 Task: Create a due date automation trigger when advanced on, on the wednesday before a card is due add content with a name not containing resume at 11:00 AM.
Action: Mouse moved to (1165, 87)
Screenshot: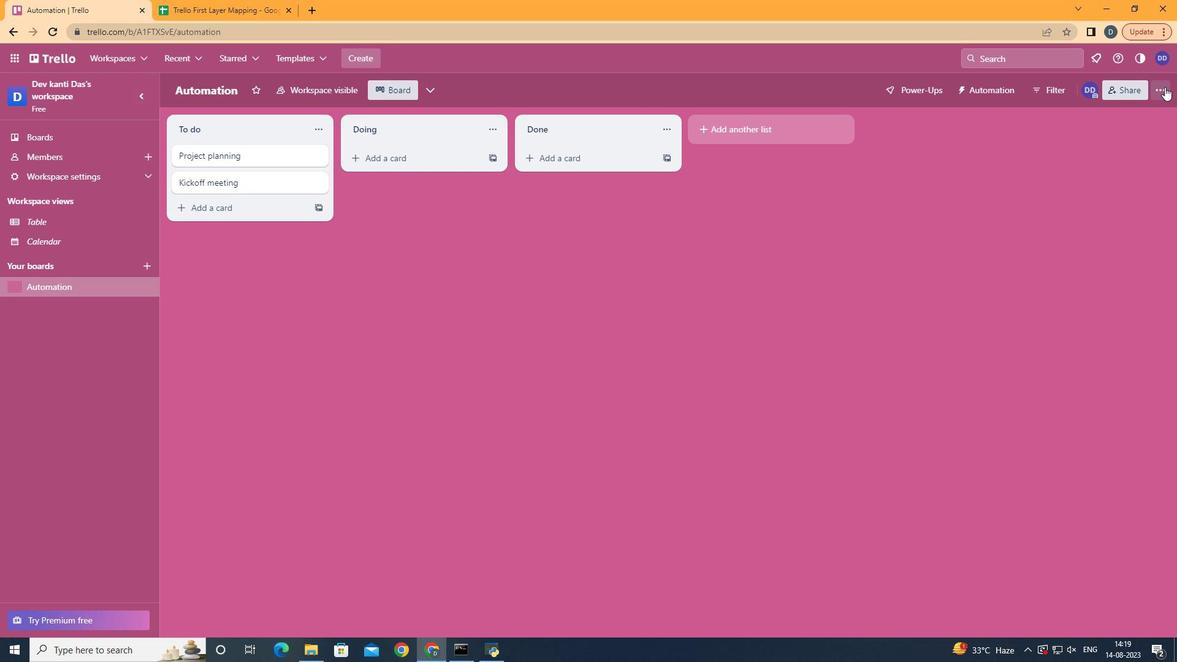 
Action: Mouse pressed left at (1165, 87)
Screenshot: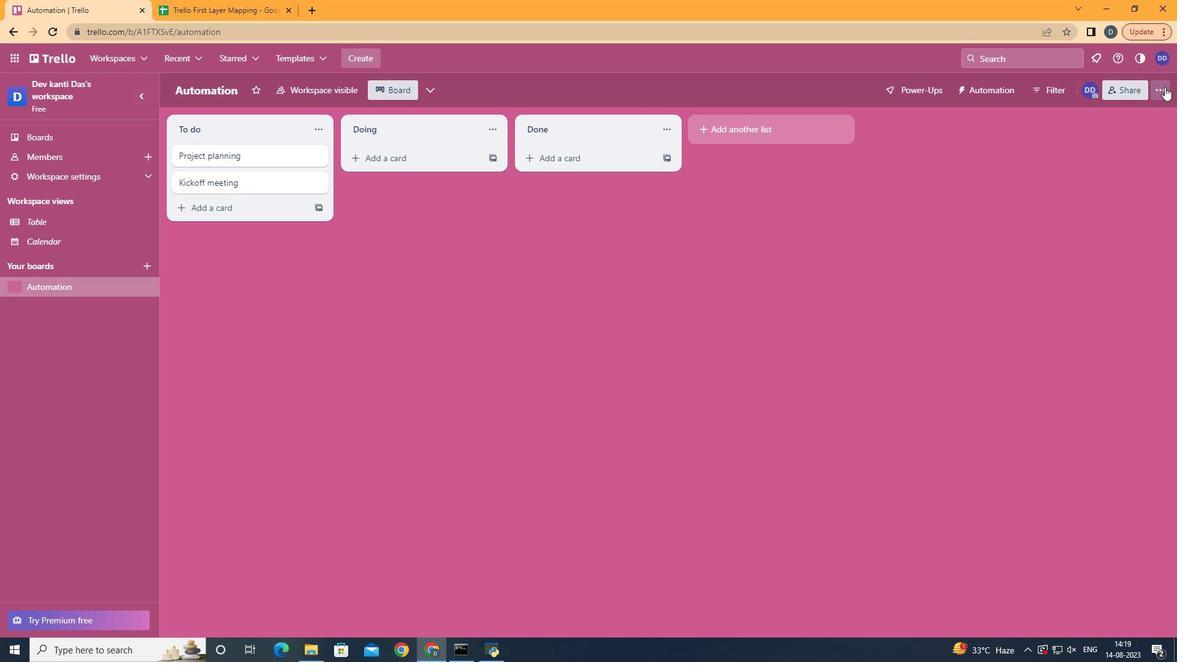 
Action: Mouse moved to (1077, 263)
Screenshot: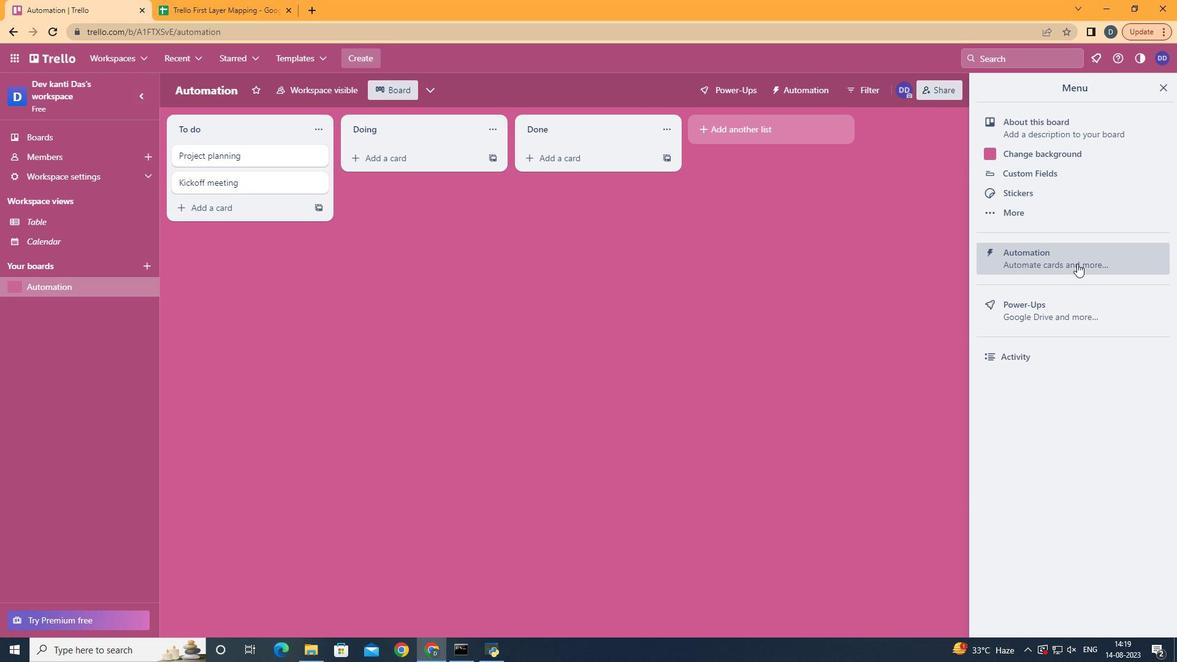 
Action: Mouse pressed left at (1077, 263)
Screenshot: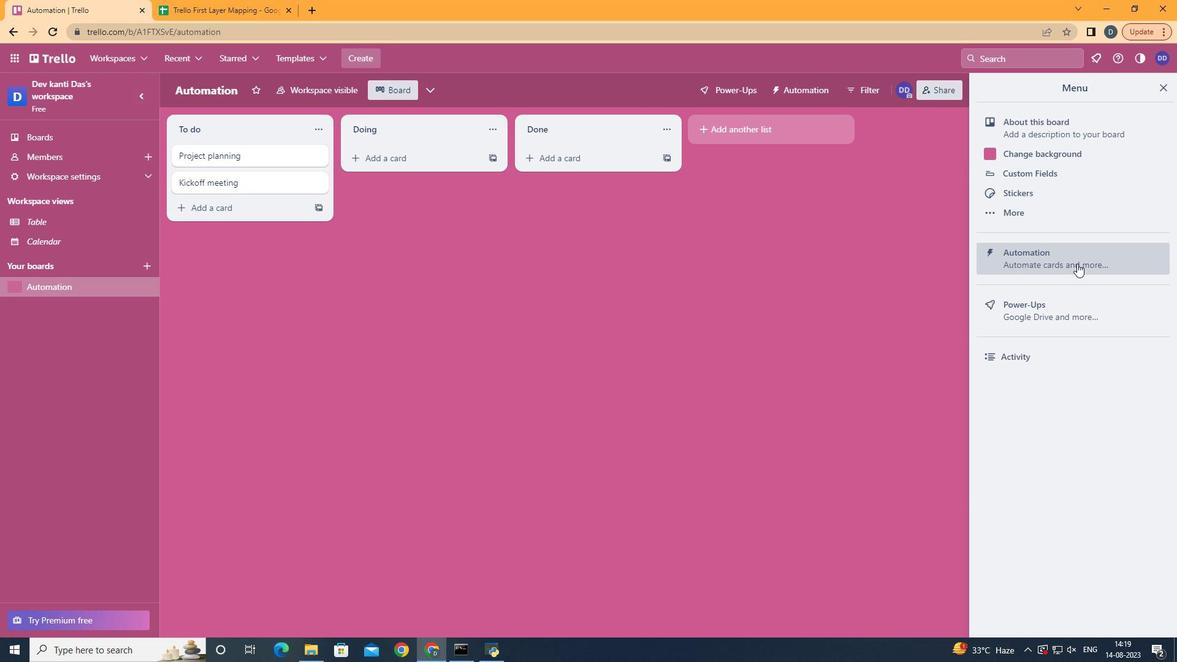 
Action: Mouse moved to (229, 254)
Screenshot: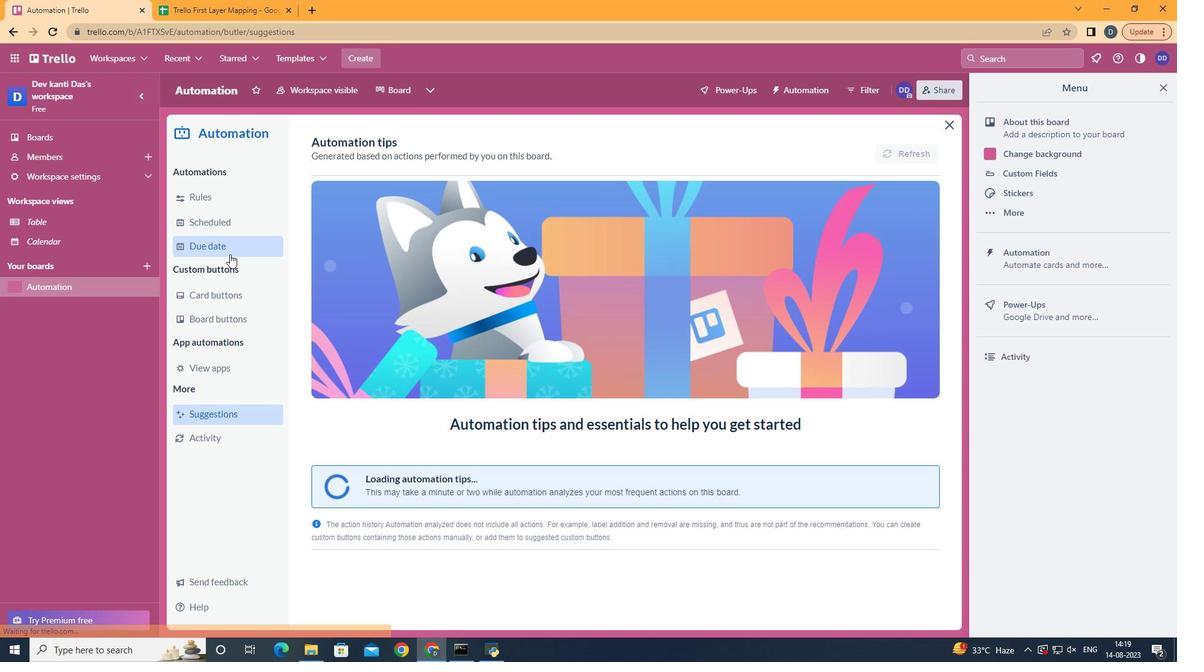 
Action: Mouse pressed left at (229, 254)
Screenshot: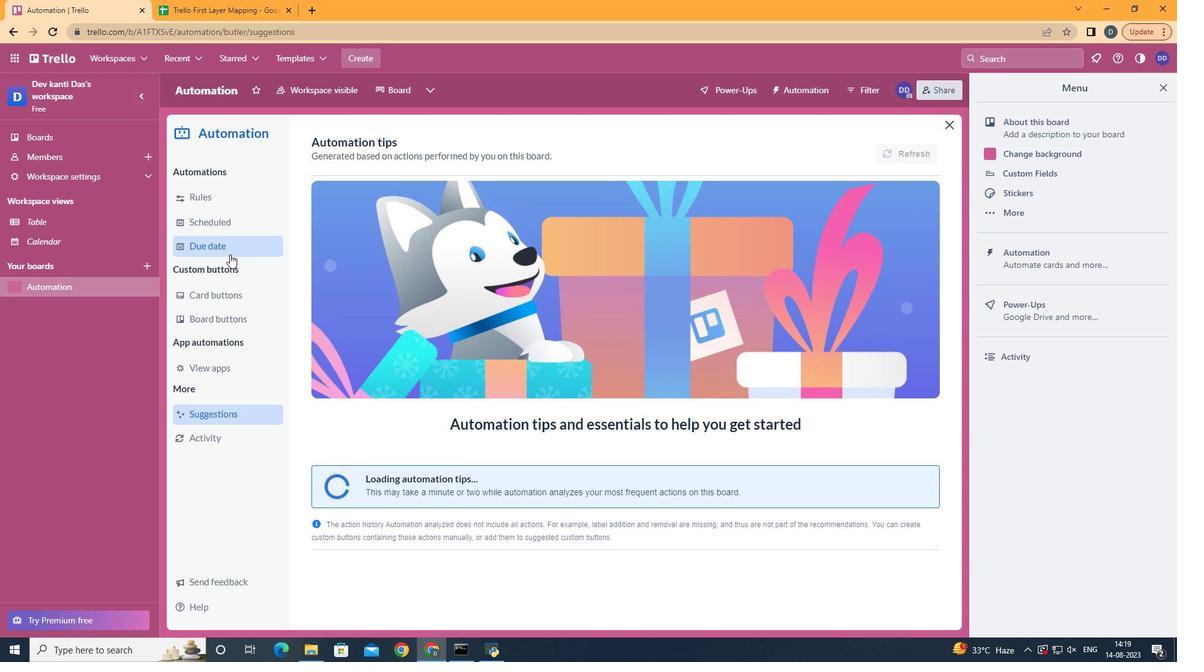 
Action: Mouse moved to (859, 154)
Screenshot: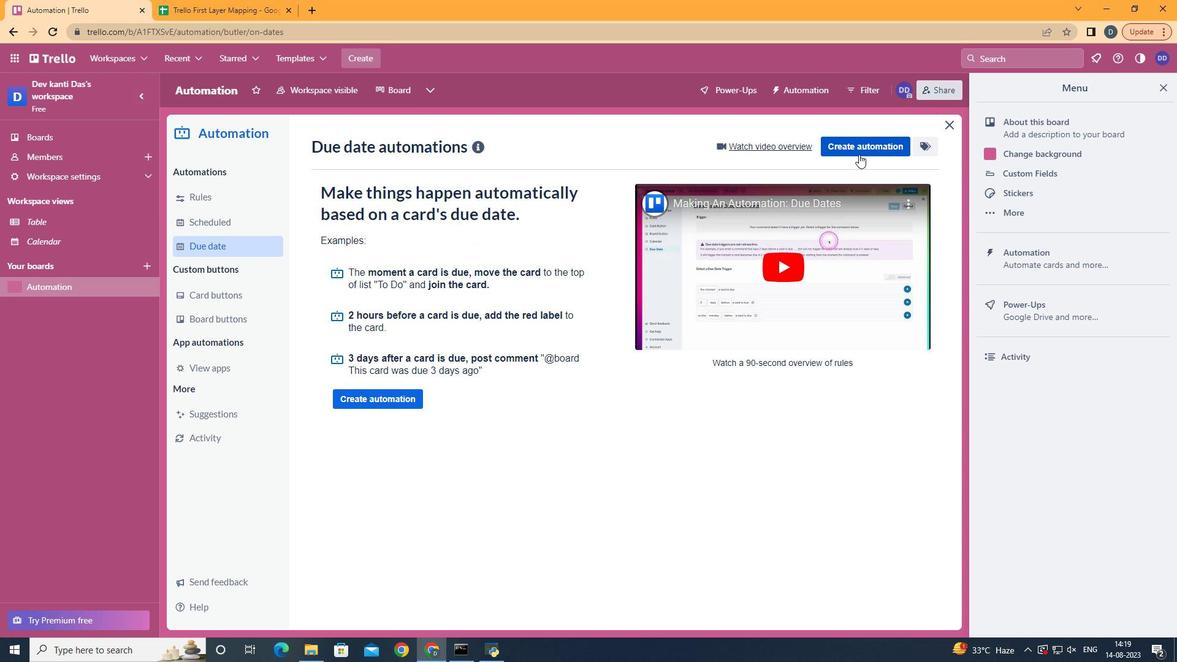 
Action: Mouse pressed left at (859, 154)
Screenshot: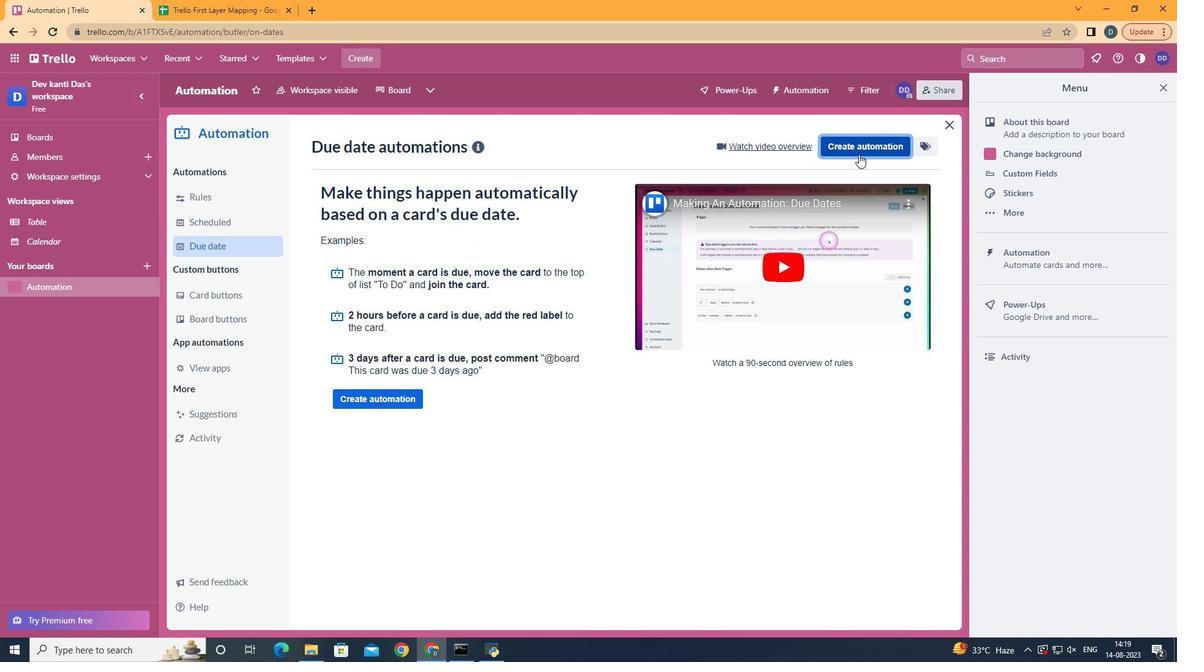 
Action: Mouse moved to (632, 262)
Screenshot: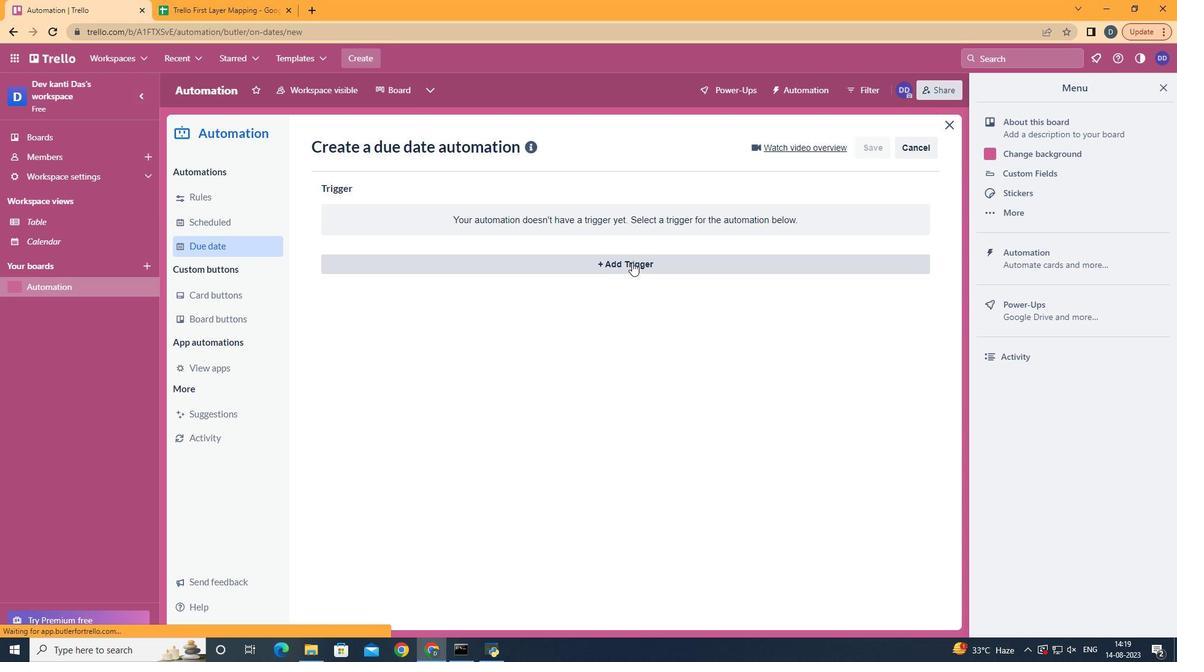 
Action: Mouse pressed left at (632, 262)
Screenshot: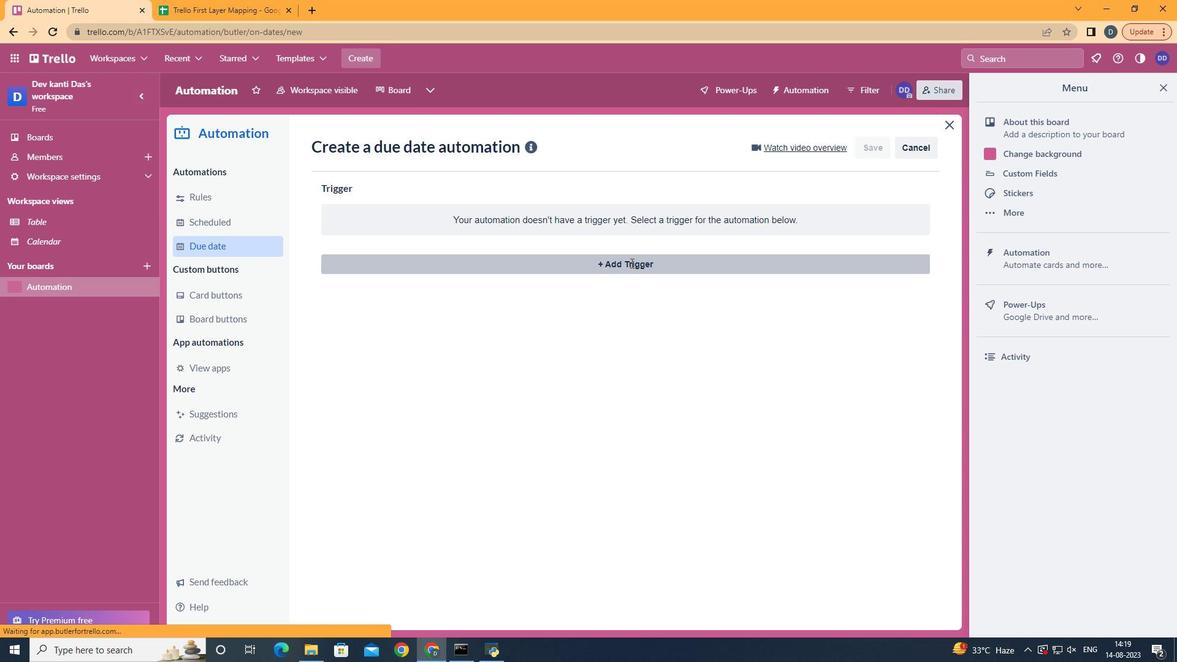 
Action: Mouse moved to (391, 370)
Screenshot: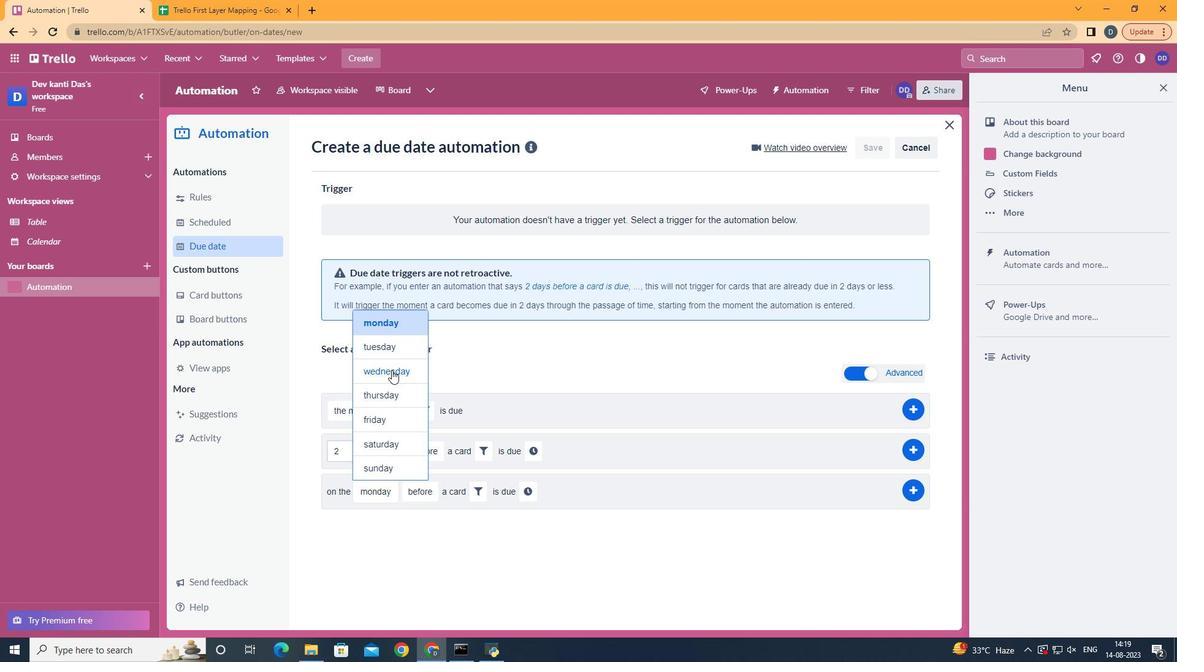 
Action: Mouse pressed left at (391, 370)
Screenshot: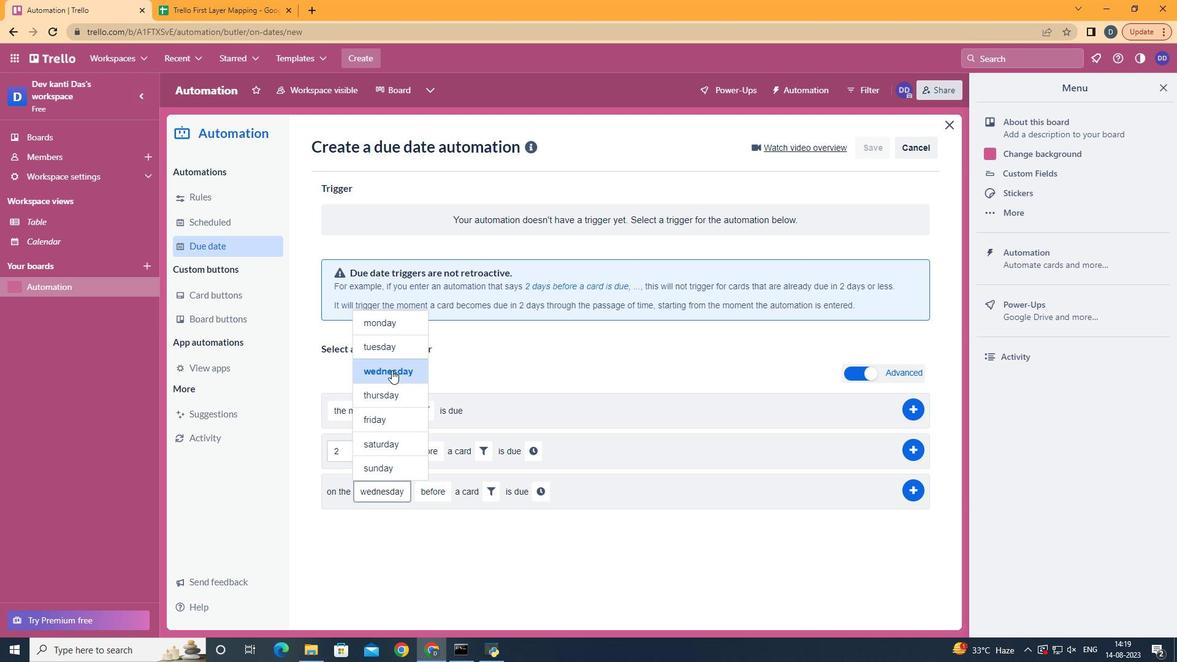 
Action: Mouse moved to (487, 485)
Screenshot: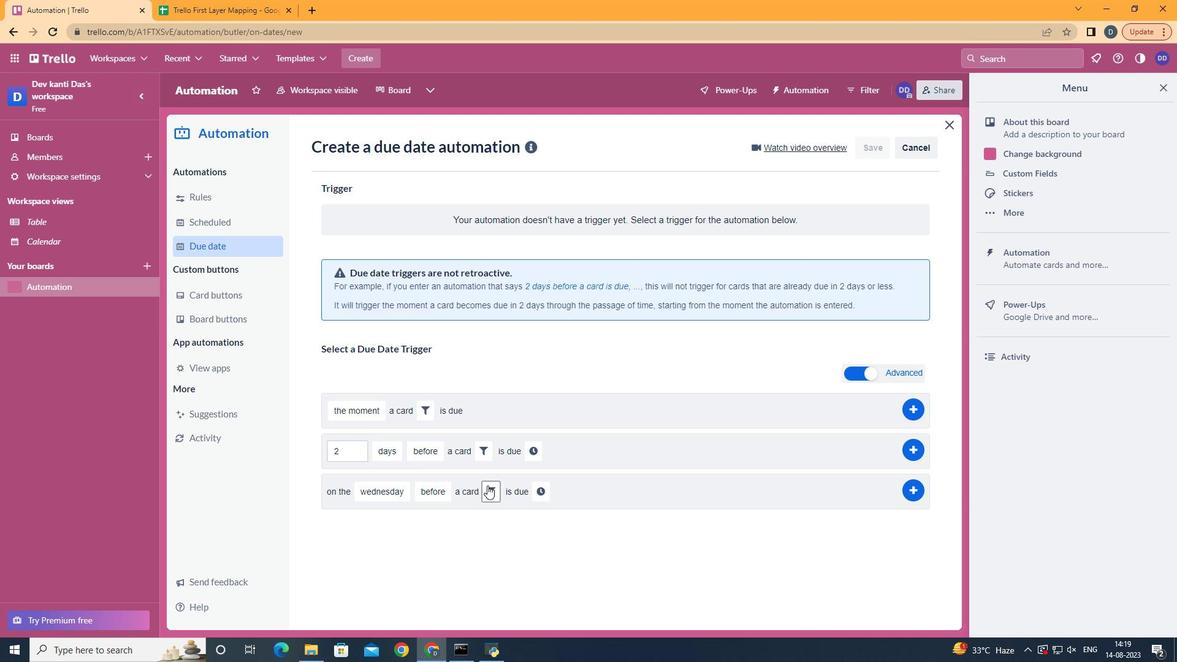 
Action: Mouse pressed left at (487, 485)
Screenshot: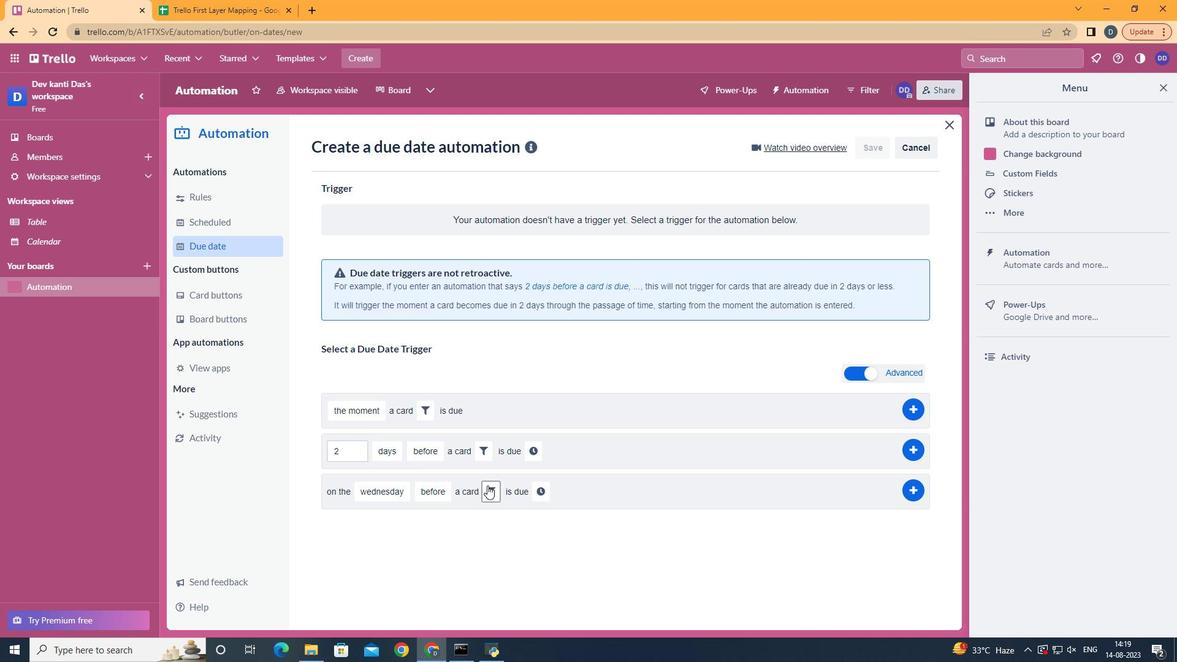 
Action: Mouse moved to (643, 532)
Screenshot: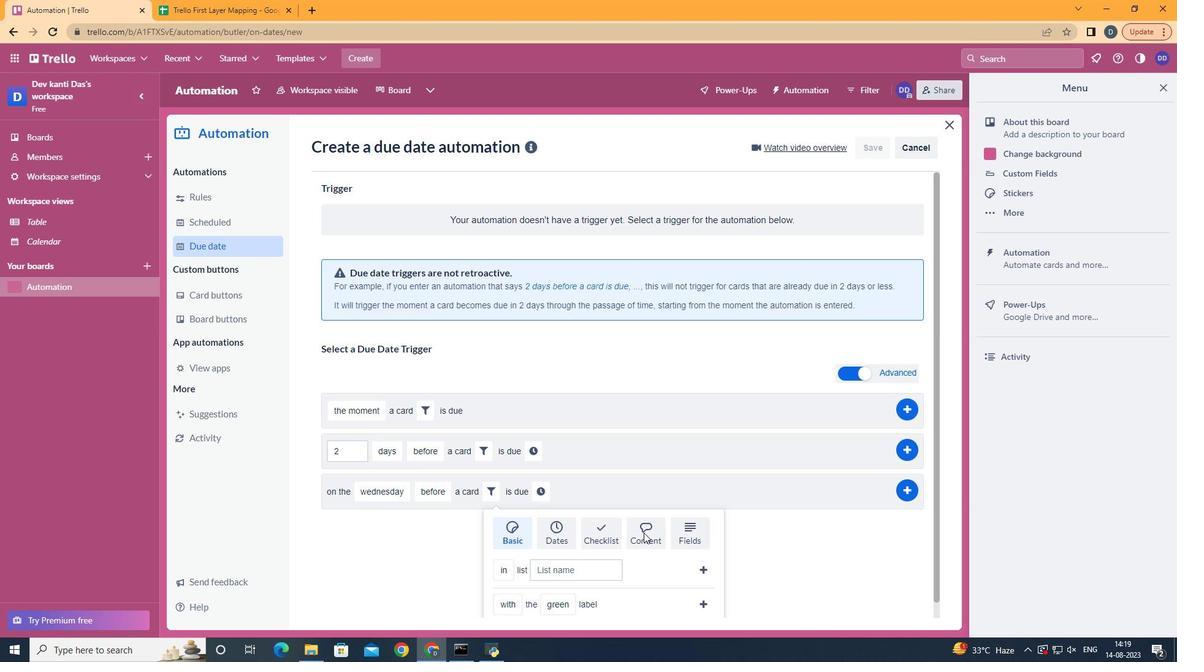 
Action: Mouse pressed left at (643, 532)
Screenshot: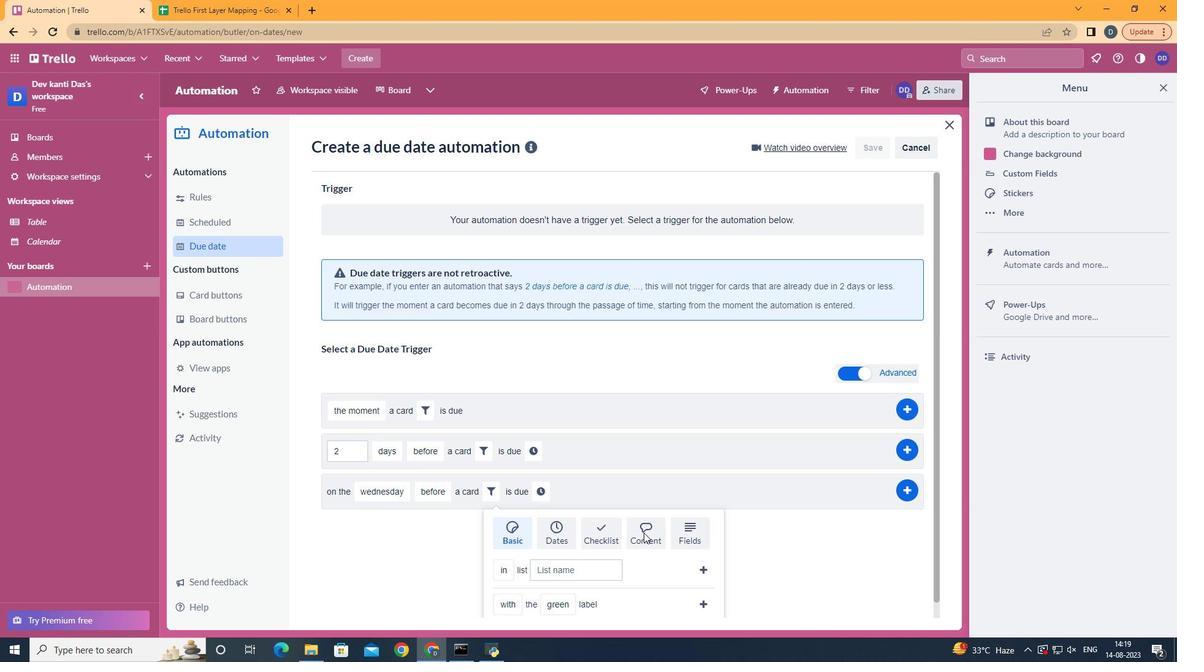 
Action: Mouse moved to (615, 543)
Screenshot: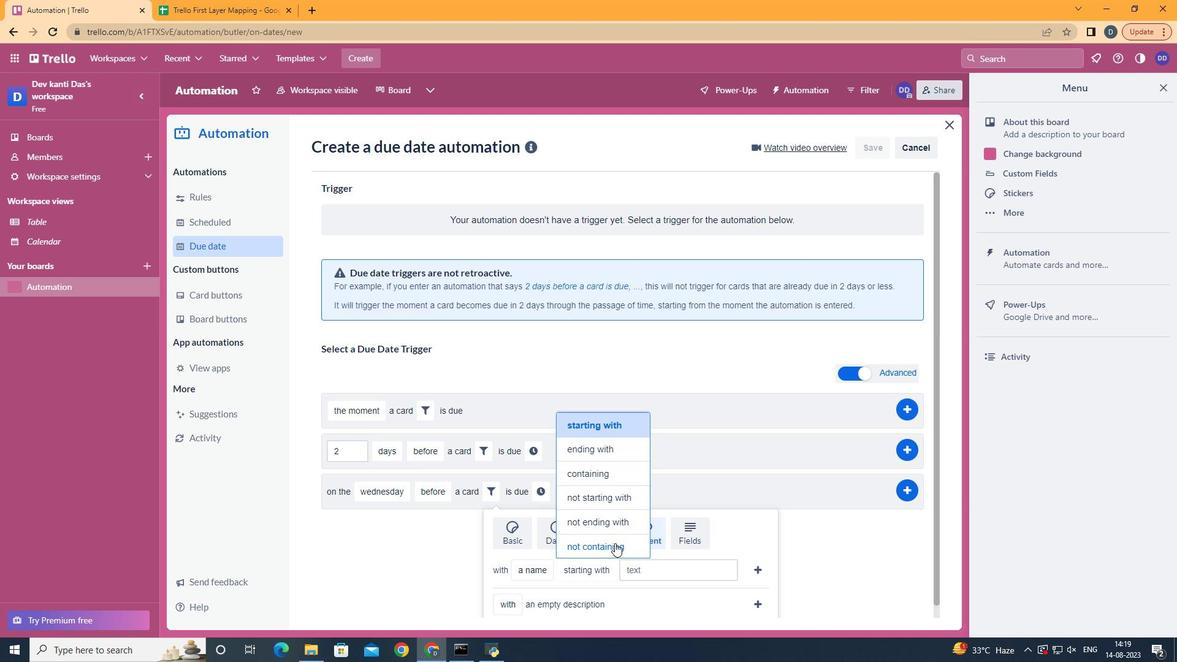 
Action: Mouse pressed left at (615, 543)
Screenshot: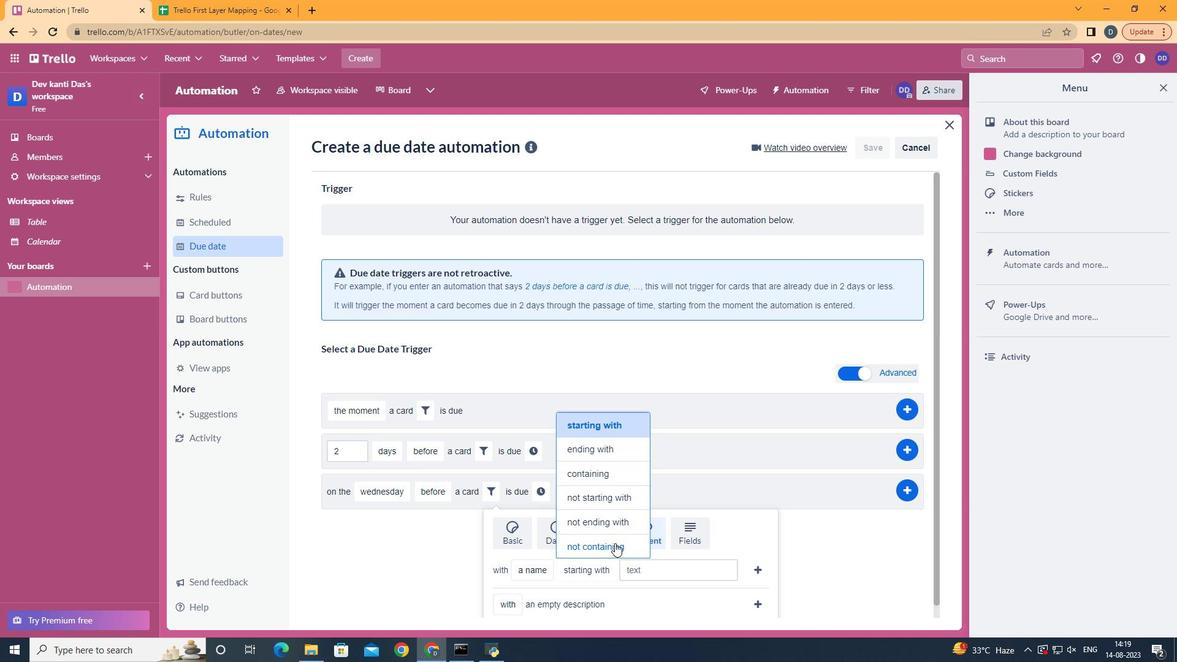 
Action: Mouse moved to (657, 565)
Screenshot: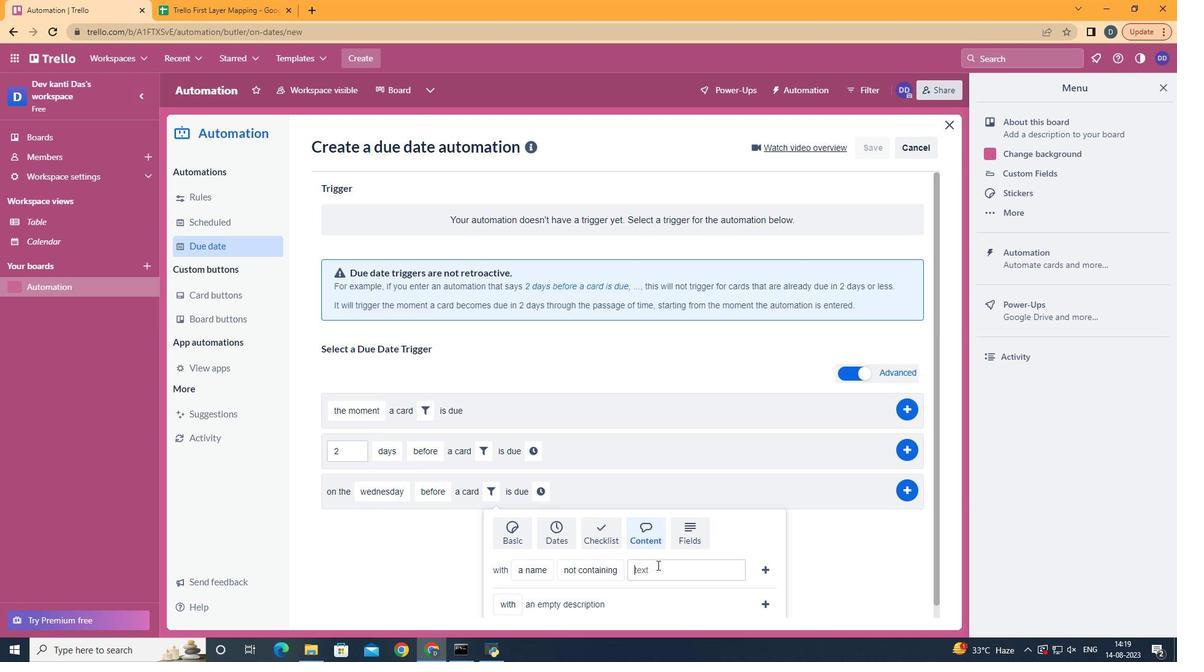 
Action: Mouse pressed left at (657, 565)
Screenshot: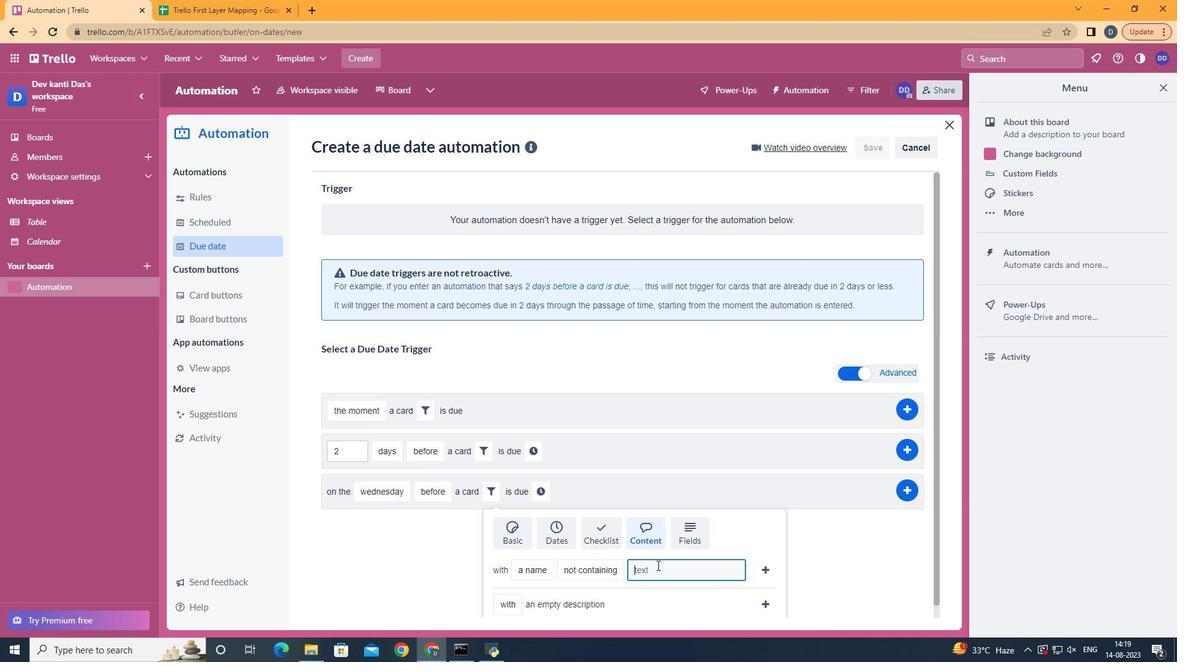 
Action: Mouse moved to (658, 565)
Screenshot: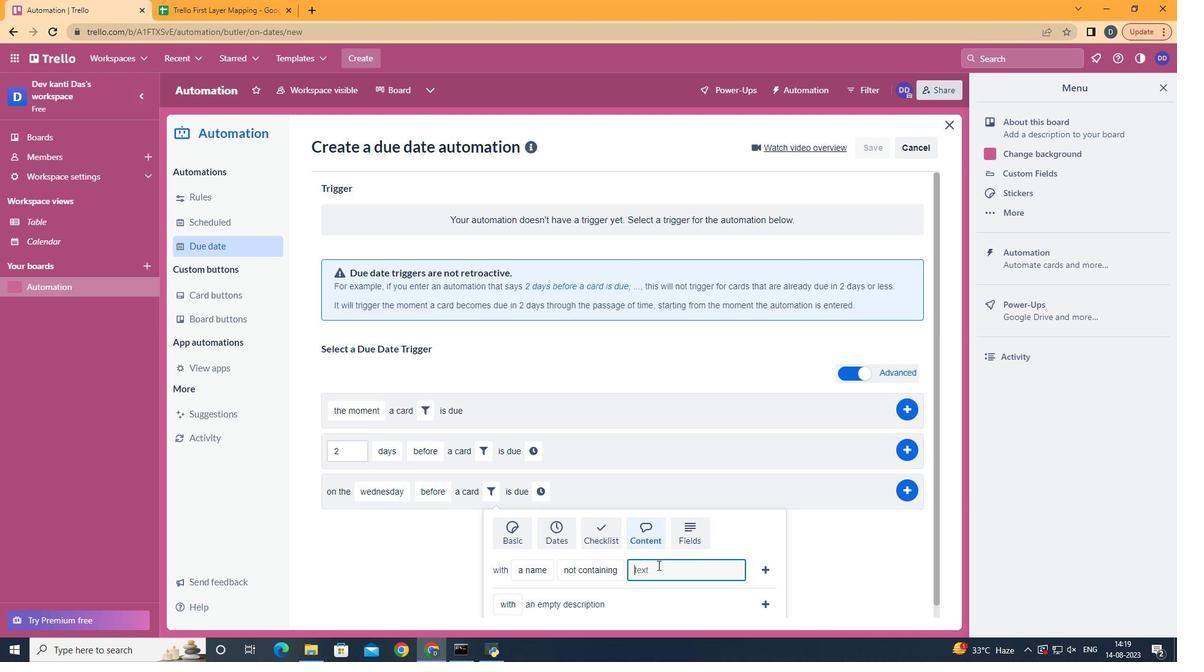
Action: Key pressed resume
Screenshot: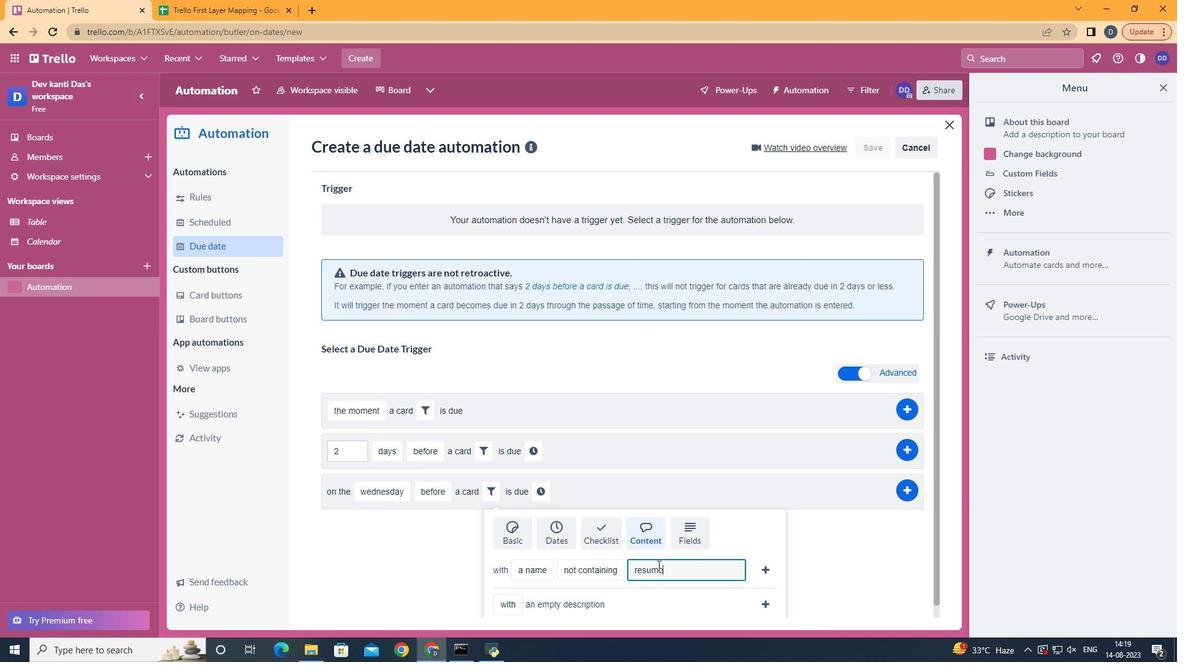 
Action: Mouse moved to (763, 563)
Screenshot: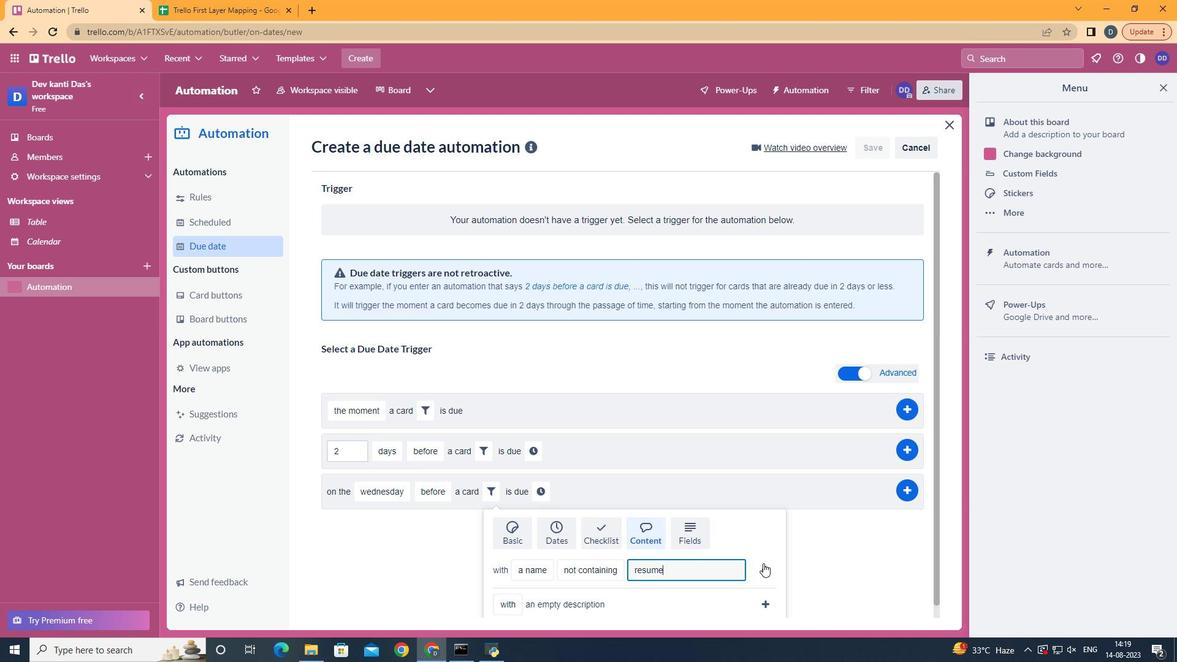 
Action: Mouse pressed left at (763, 563)
Screenshot: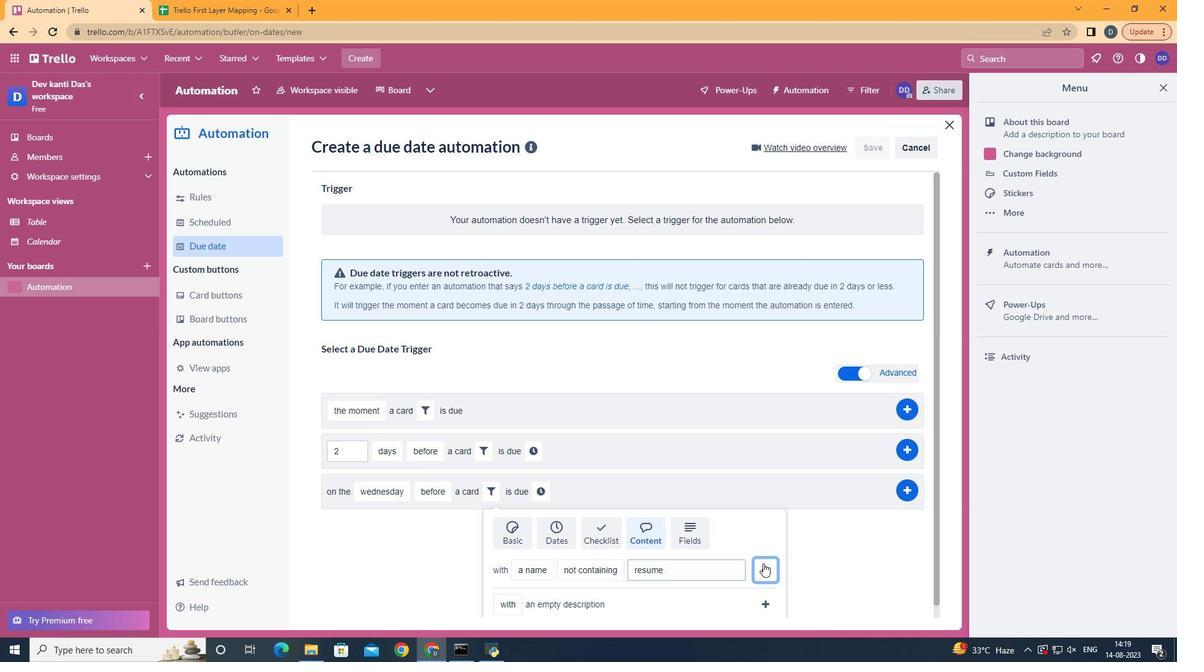 
Action: Mouse moved to (708, 493)
Screenshot: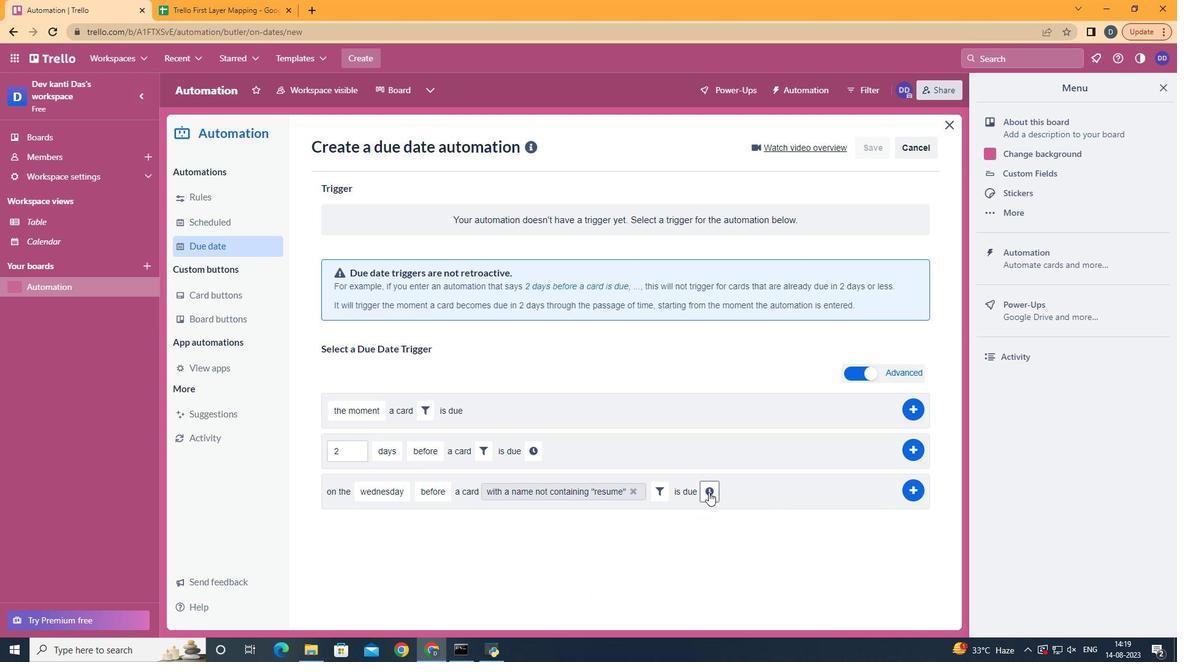 
Action: Mouse pressed left at (708, 493)
Screenshot: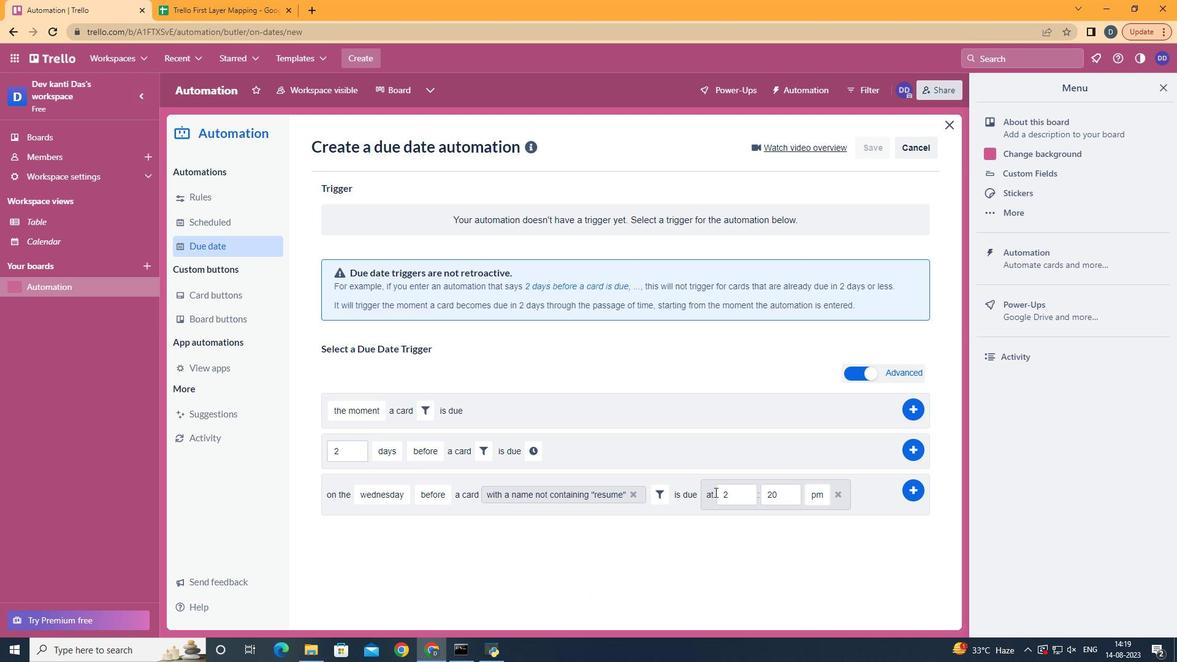 
Action: Mouse moved to (744, 499)
Screenshot: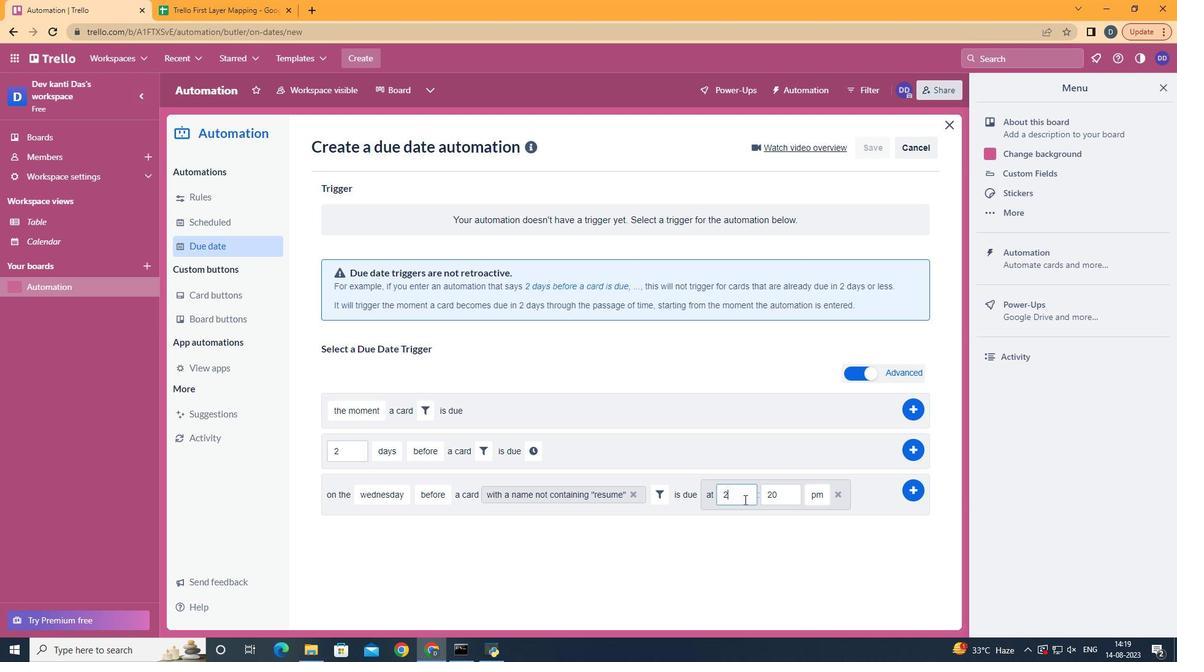 
Action: Mouse pressed left at (744, 499)
Screenshot: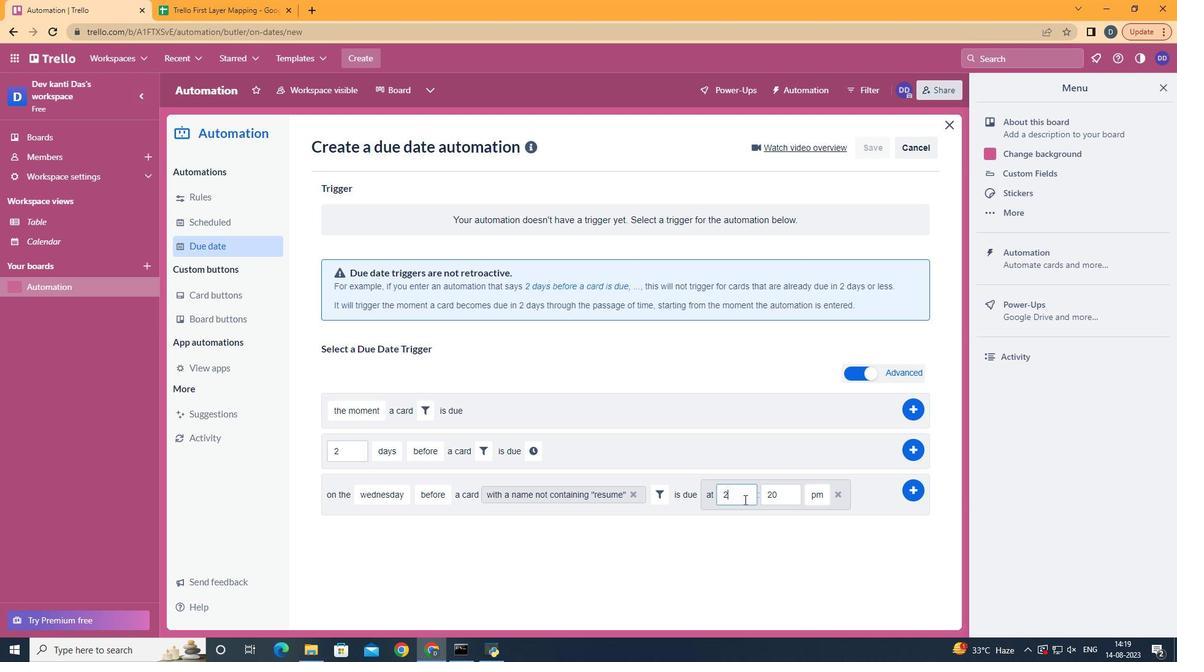 
Action: Key pressed <Key.backspace>11
Screenshot: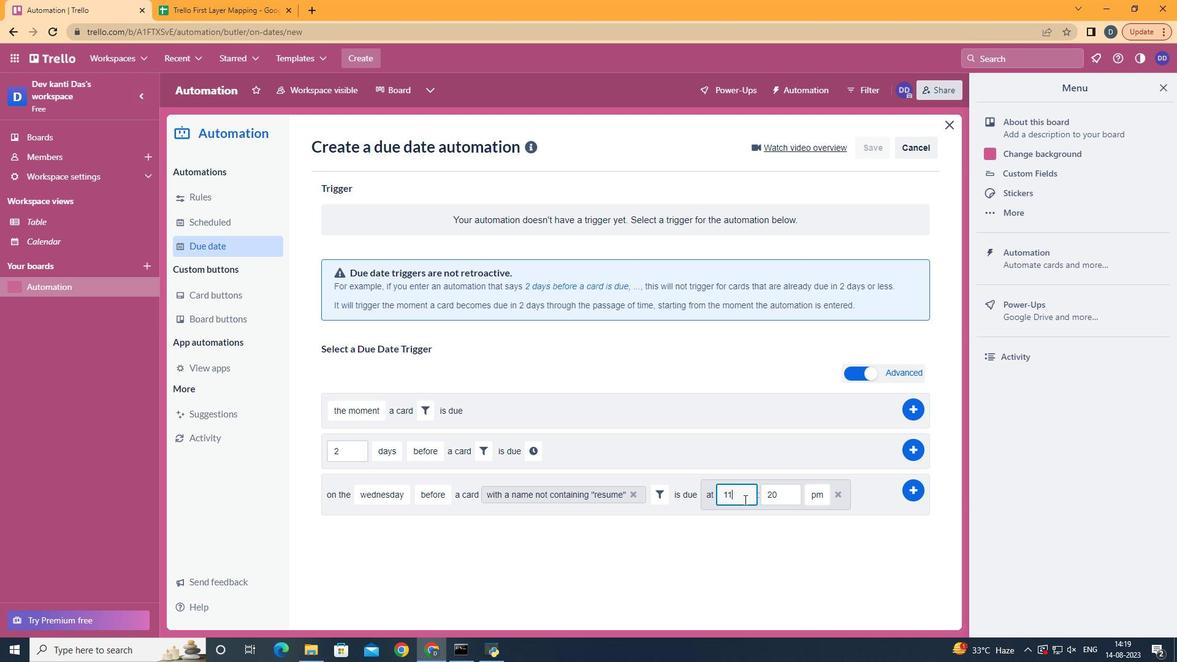 
Action: Mouse moved to (788, 494)
Screenshot: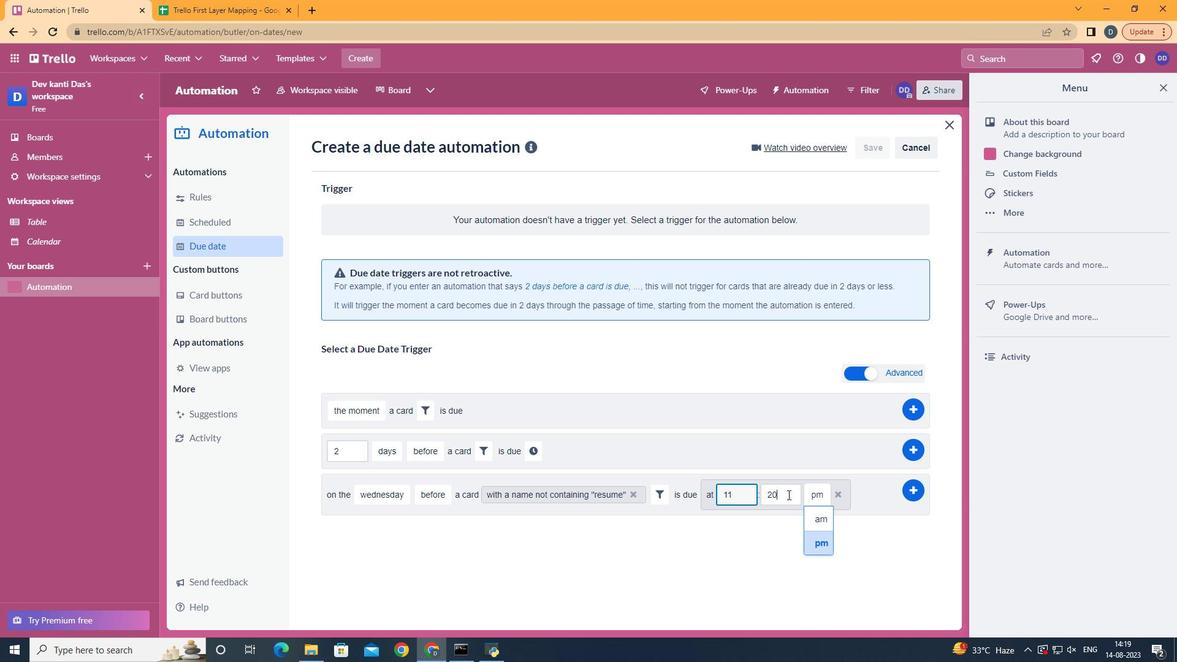 
Action: Mouse pressed left at (788, 494)
Screenshot: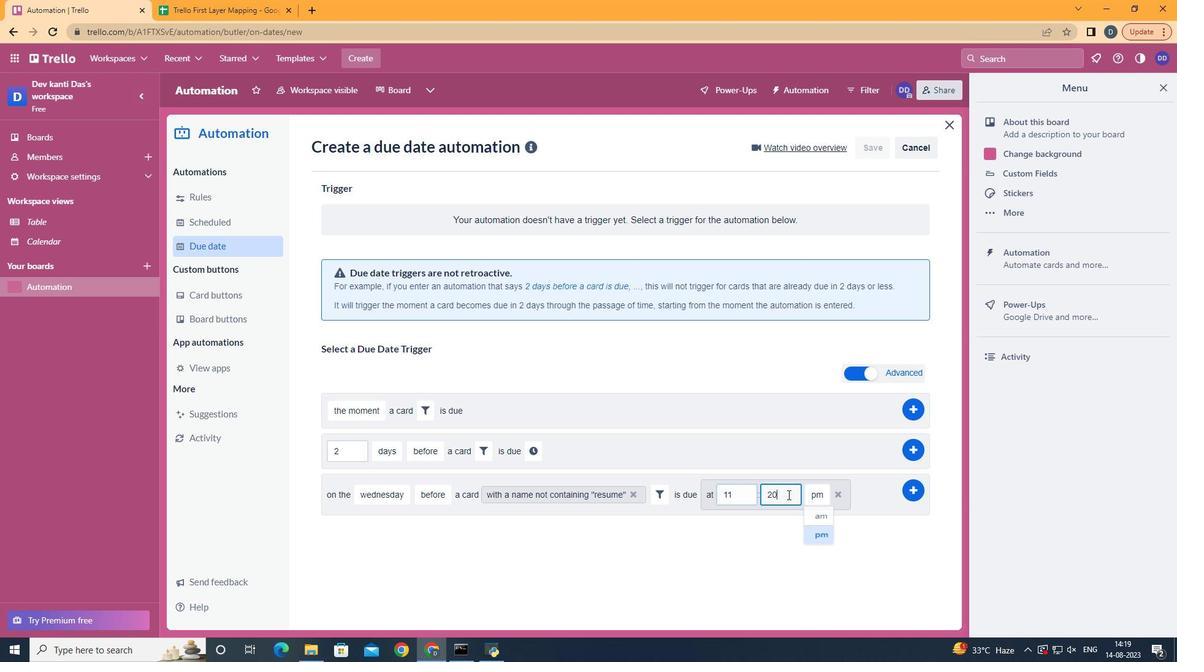 
Action: Key pressed <Key.backspace><Key.backspace>00
Screenshot: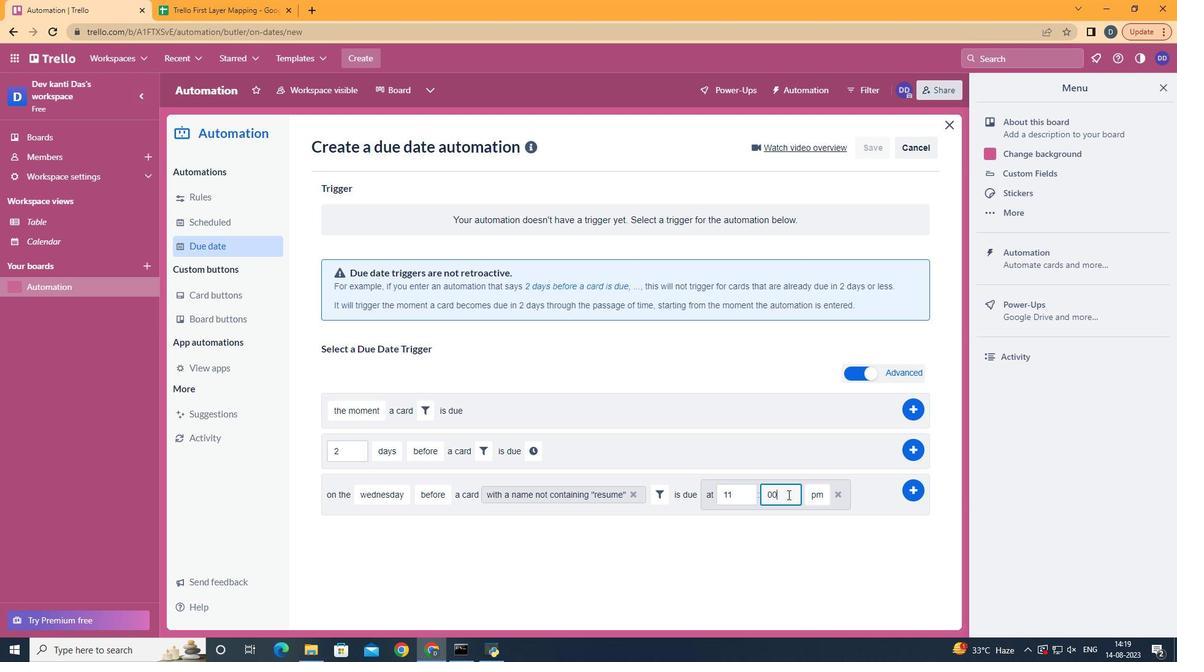 
Action: Mouse moved to (823, 521)
Screenshot: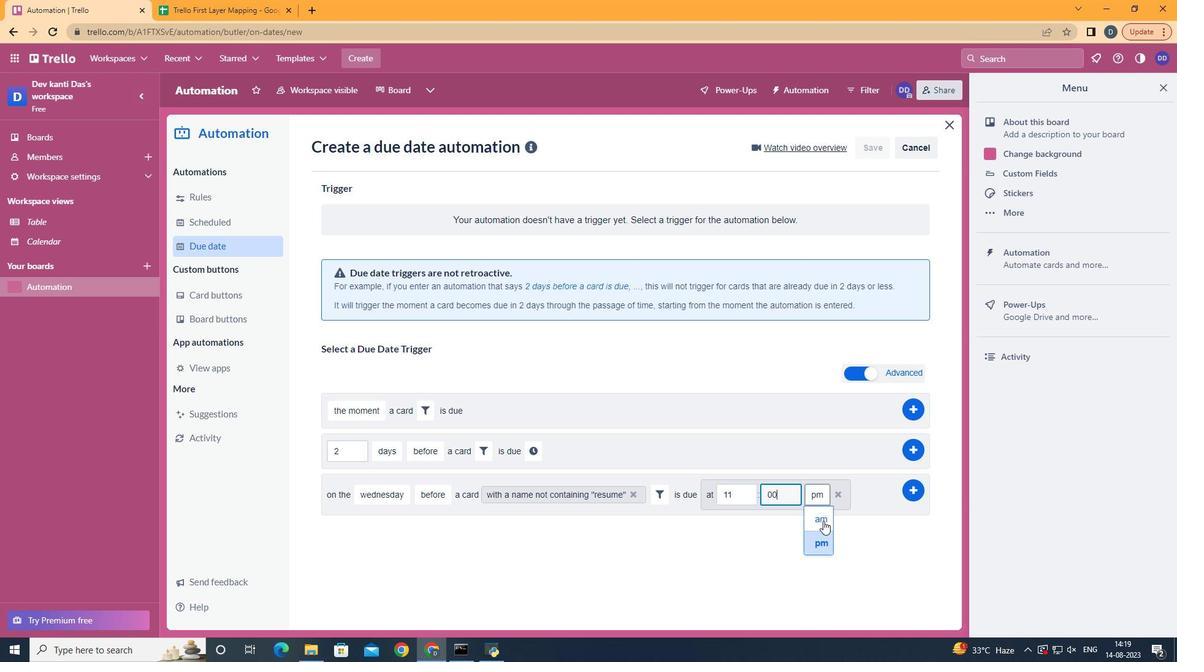 
Action: Mouse pressed left at (823, 521)
Screenshot: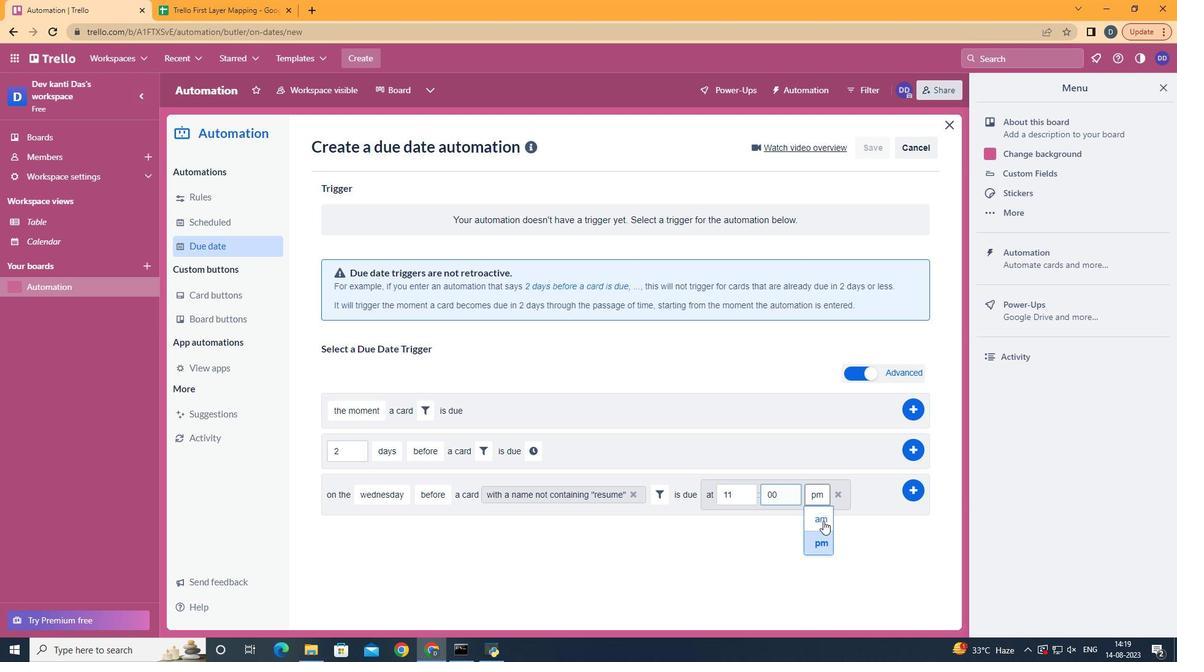 
Action: Mouse moved to (907, 496)
Screenshot: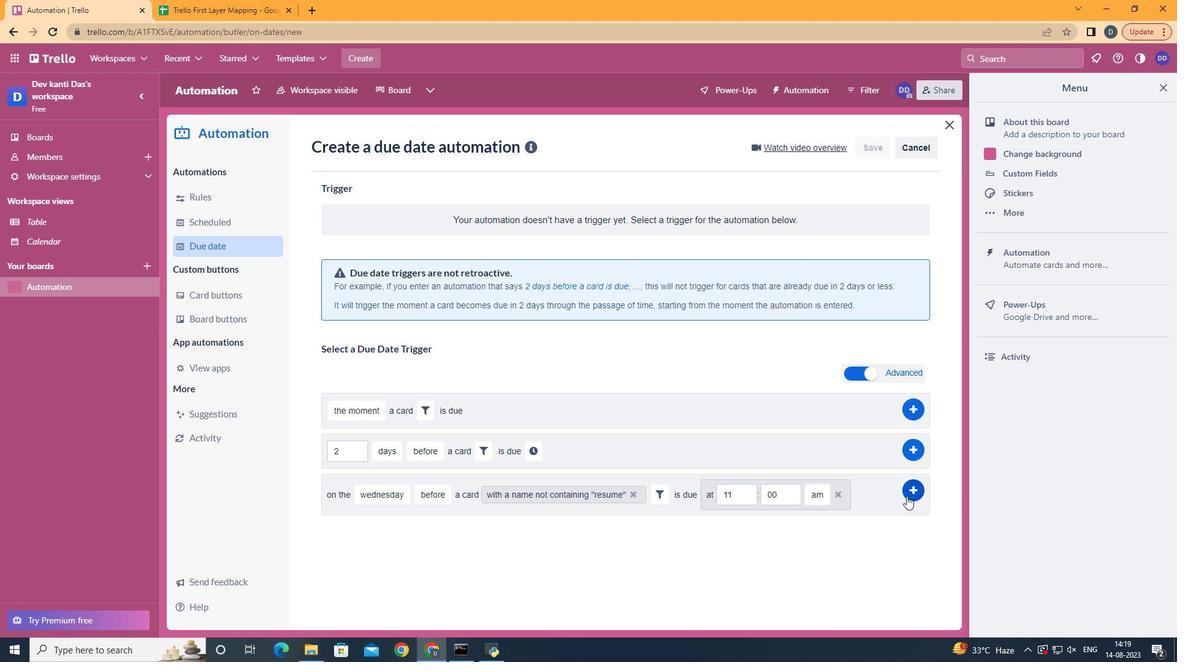 
Action: Mouse pressed left at (907, 496)
Screenshot: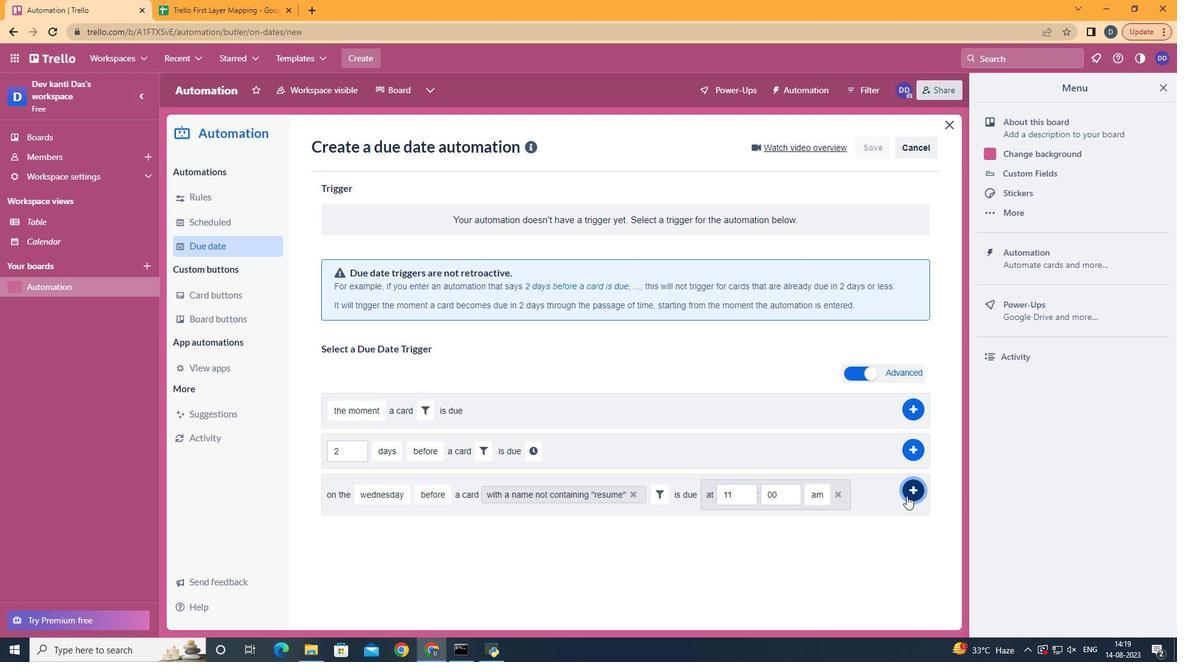 
Action: Mouse moved to (907, 495)
Screenshot: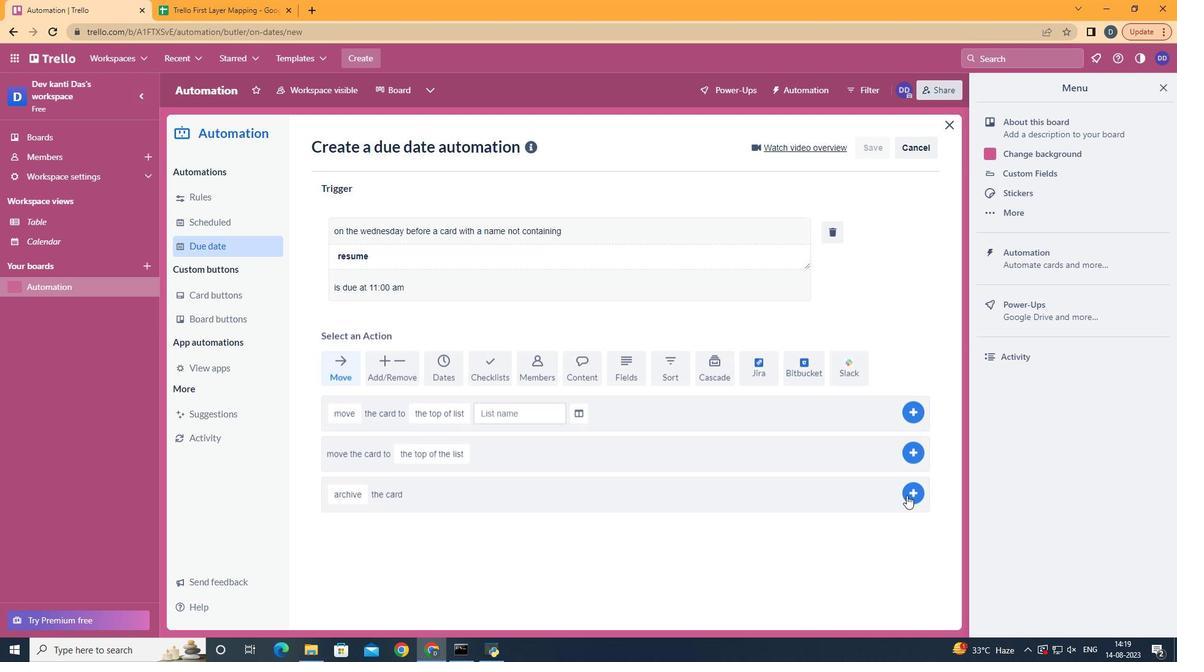 
